 Task: Check the sale-to-list ratio of 2 acres in the last 3 years.
Action: Mouse moved to (903, 211)
Screenshot: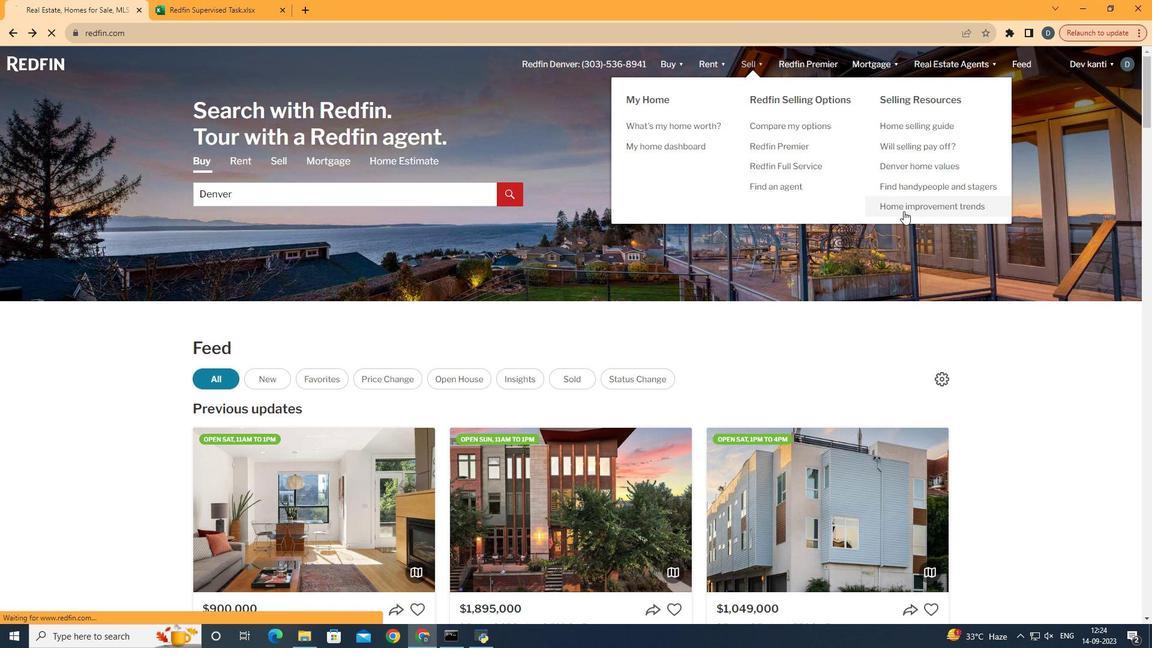 
Action: Mouse pressed left at (903, 211)
Screenshot: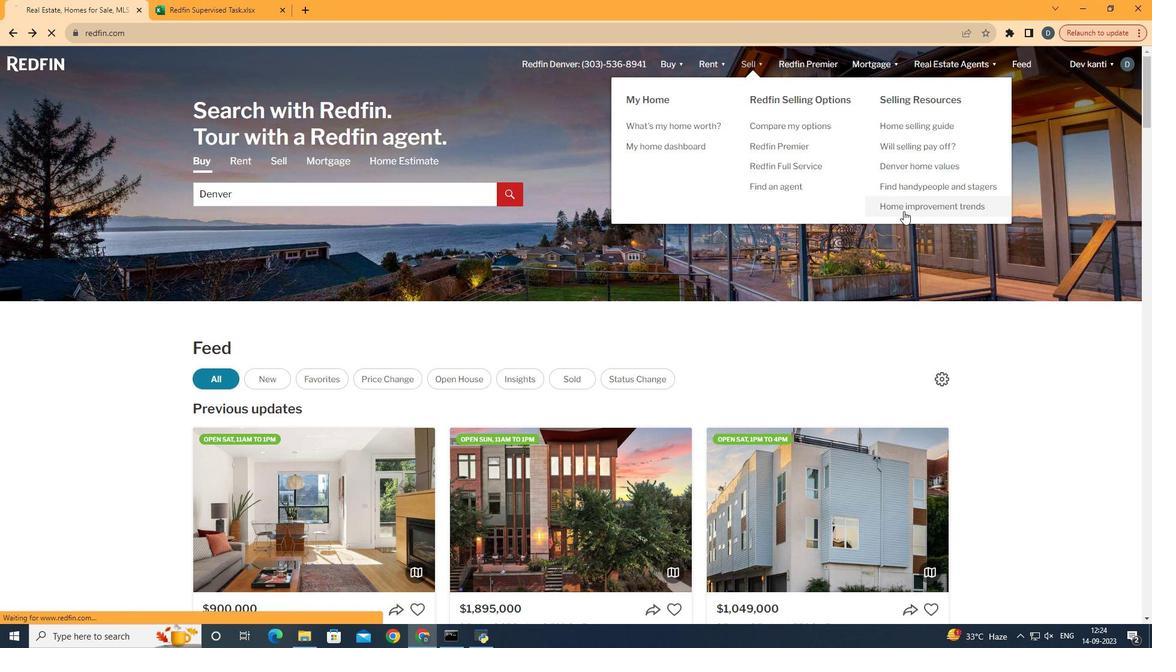 
Action: Mouse moved to (298, 226)
Screenshot: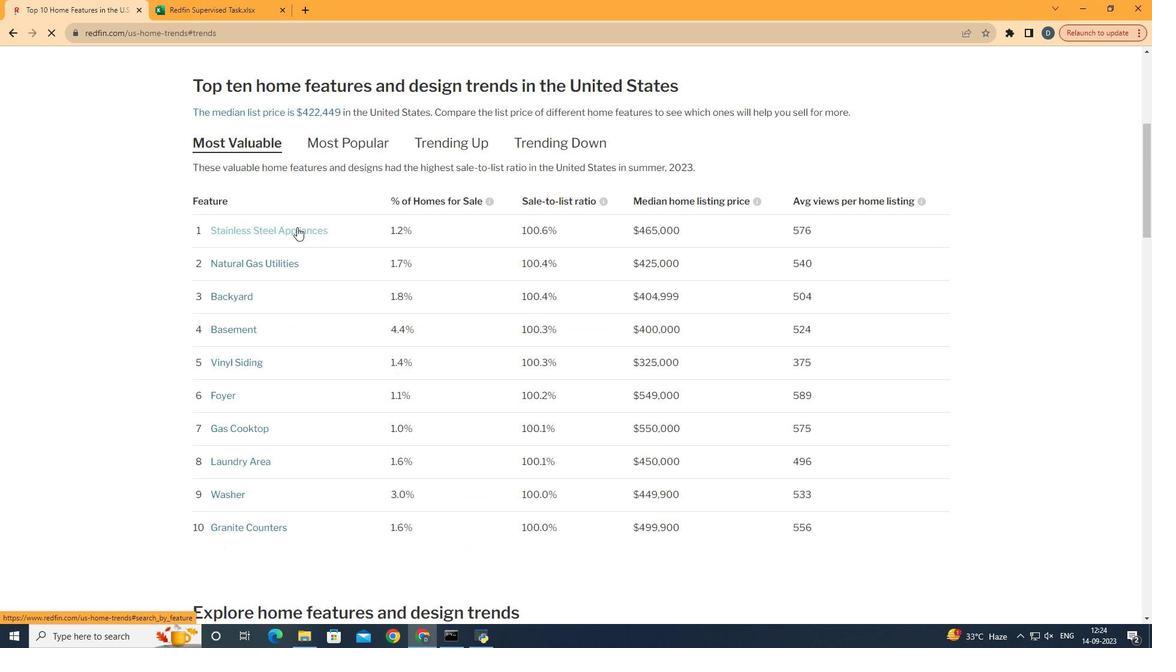 
Action: Mouse pressed left at (298, 226)
Screenshot: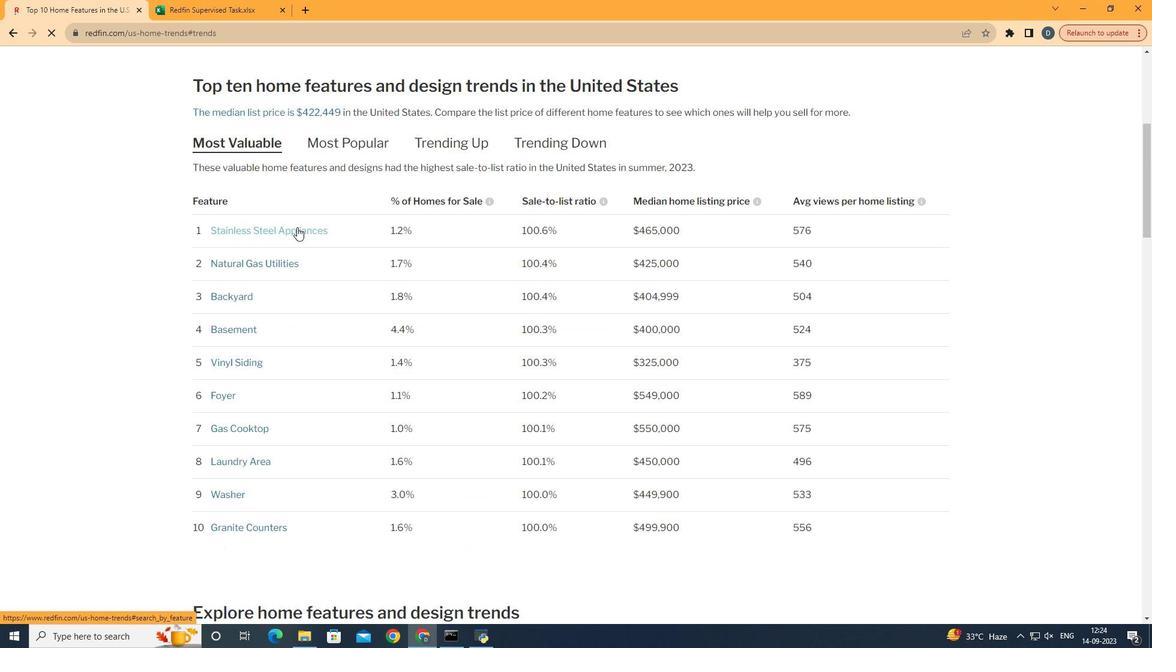 
Action: Mouse moved to (382, 318)
Screenshot: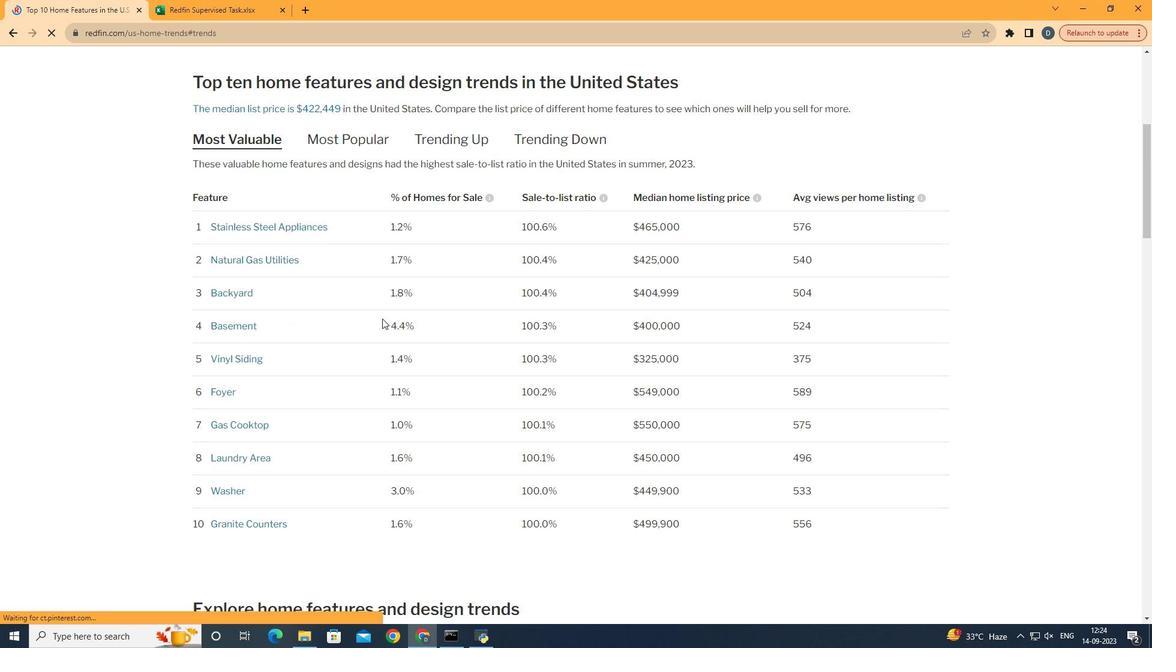 
Action: Mouse scrolled (382, 318) with delta (0, 0)
Screenshot: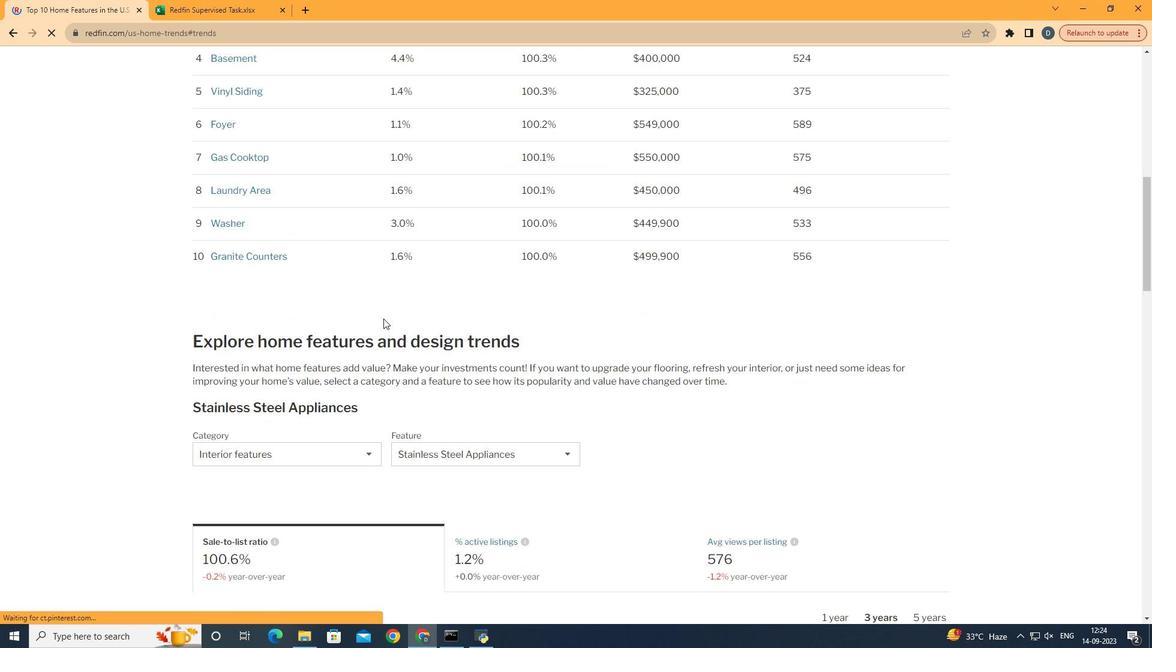 
Action: Mouse scrolled (382, 318) with delta (0, 0)
Screenshot: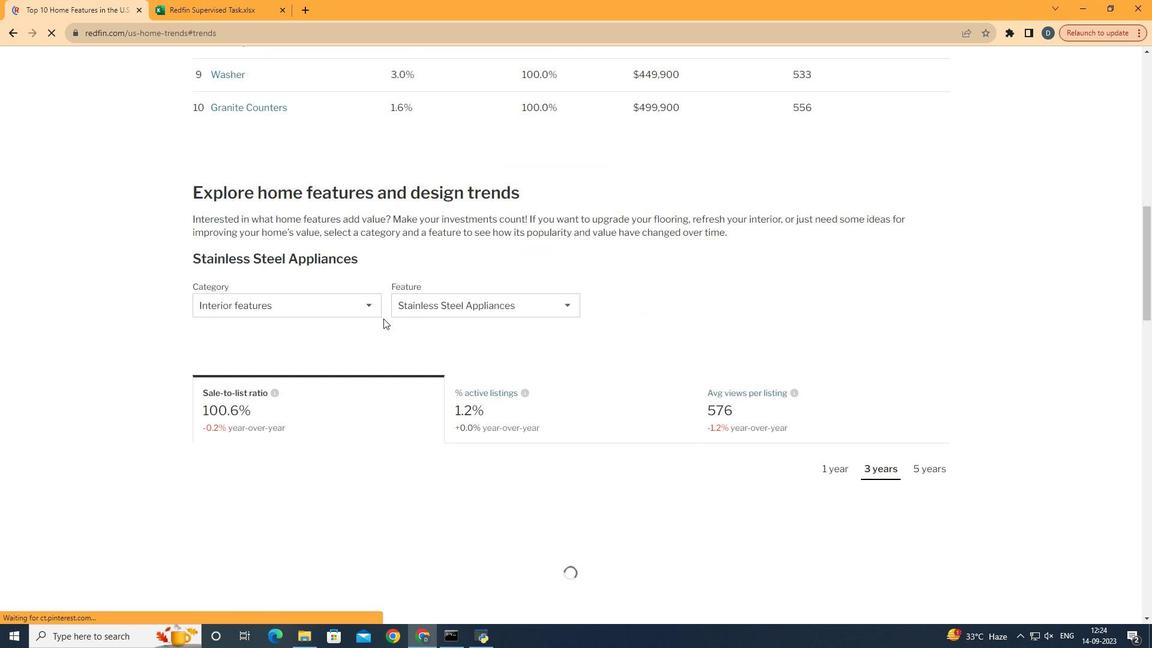 
Action: Mouse scrolled (382, 318) with delta (0, 0)
Screenshot: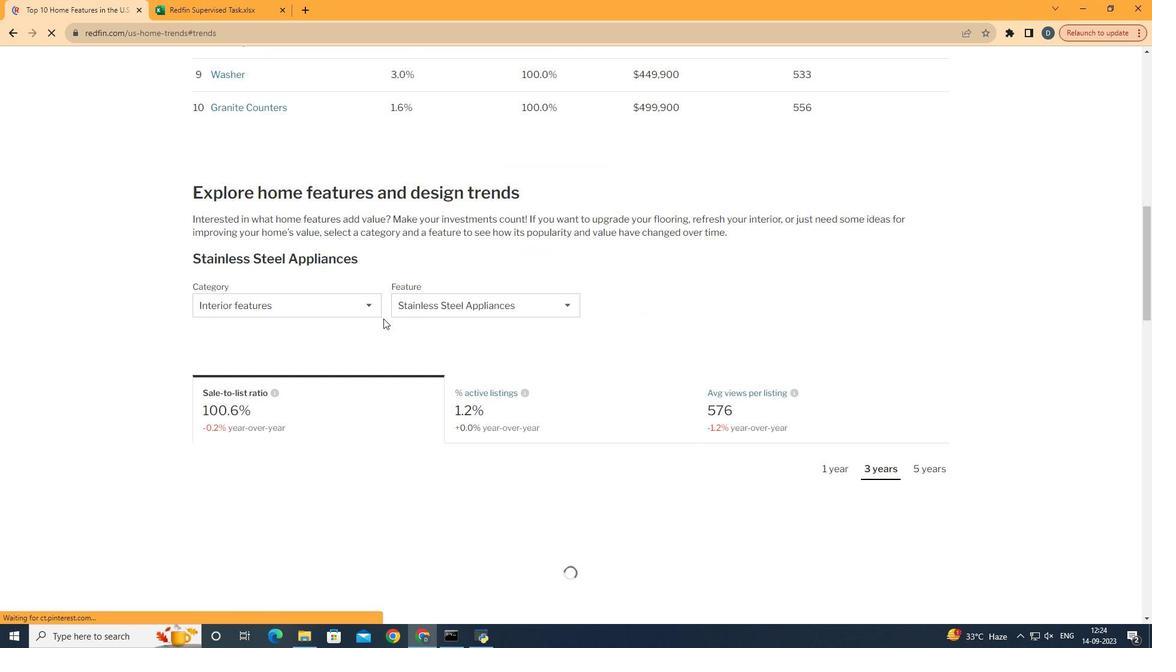 
Action: Mouse scrolled (382, 318) with delta (0, 0)
Screenshot: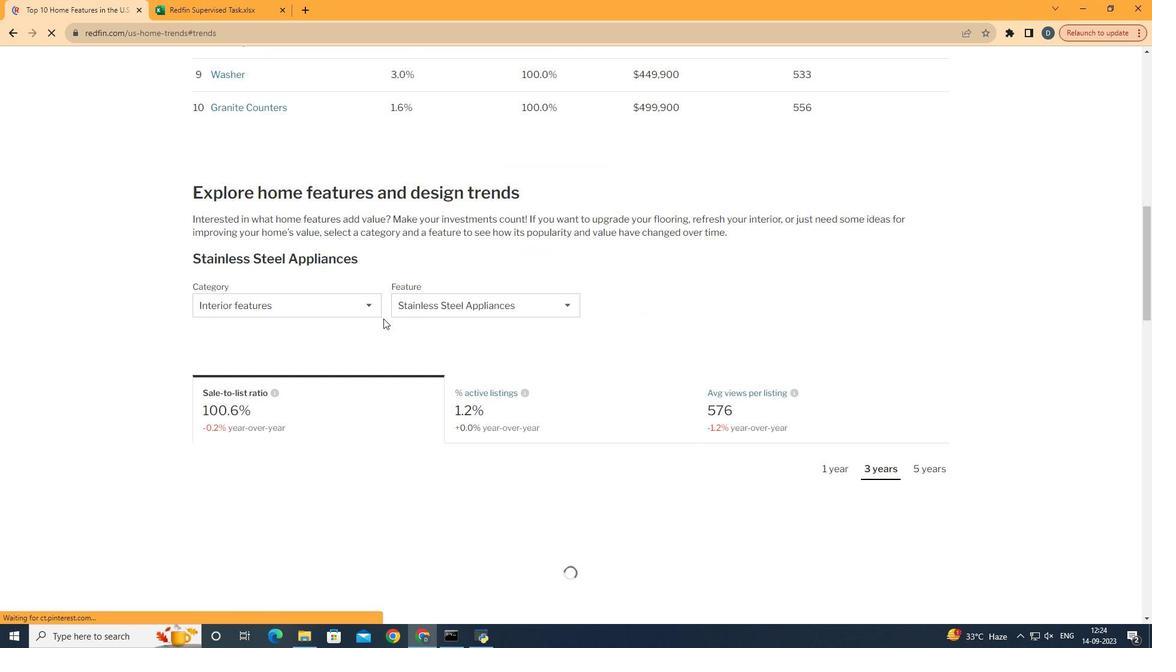 
Action: Mouse scrolled (382, 318) with delta (0, 0)
Screenshot: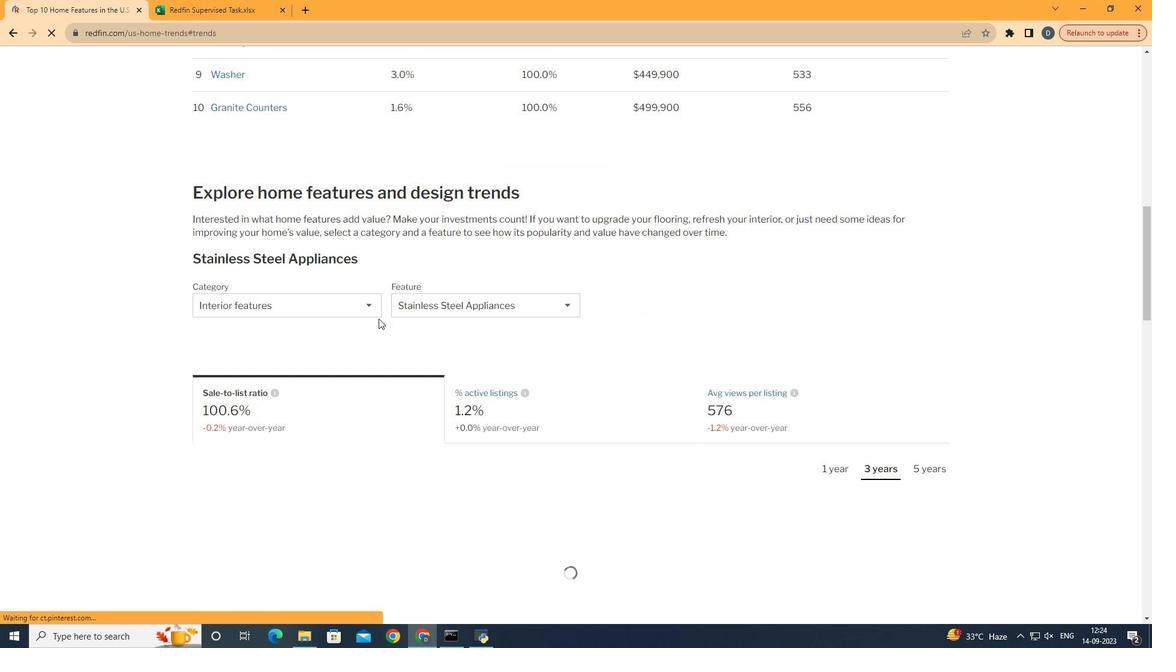 
Action: Mouse scrolled (382, 318) with delta (0, 0)
Screenshot: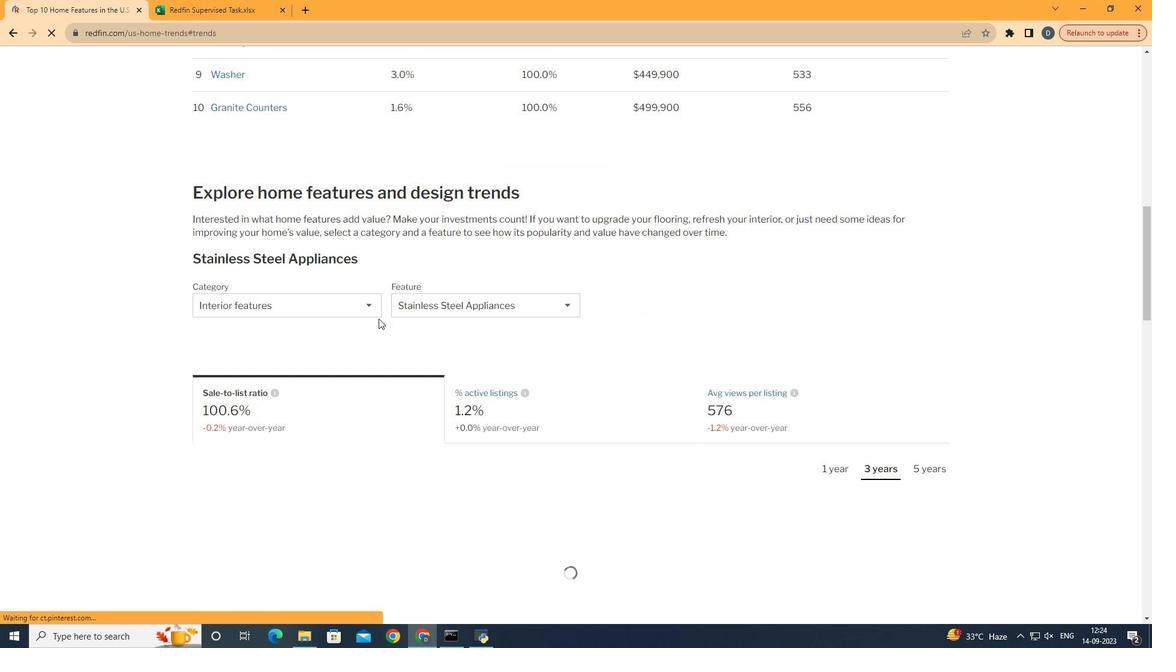 
Action: Mouse scrolled (382, 318) with delta (0, 0)
Screenshot: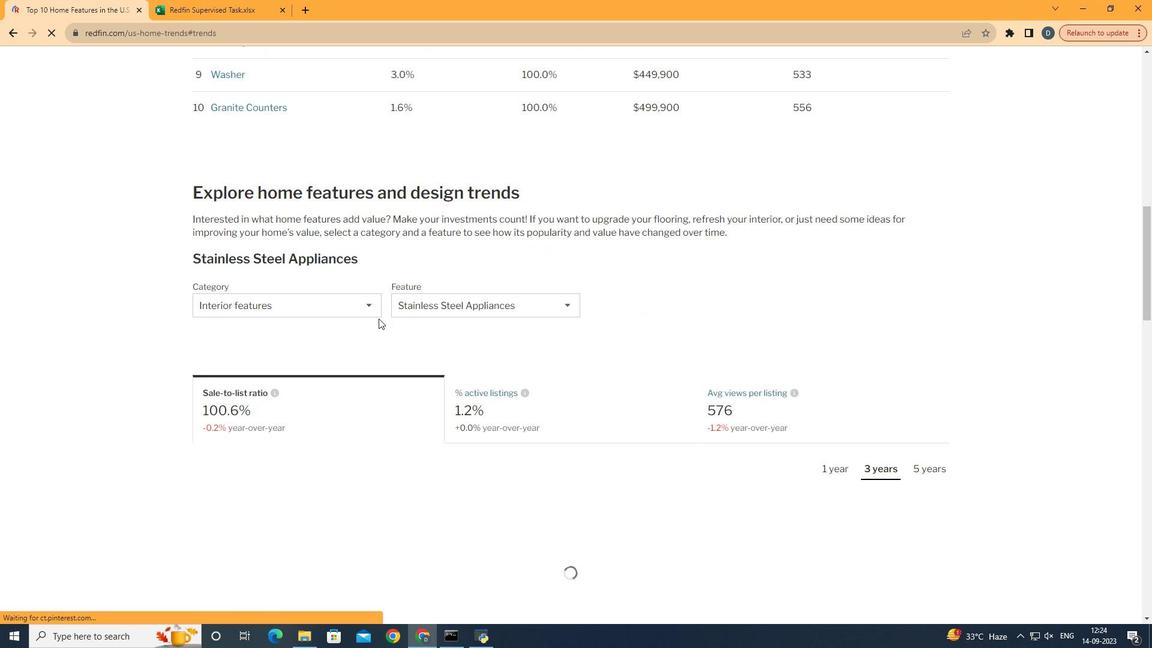 
Action: Mouse moved to (301, 312)
Screenshot: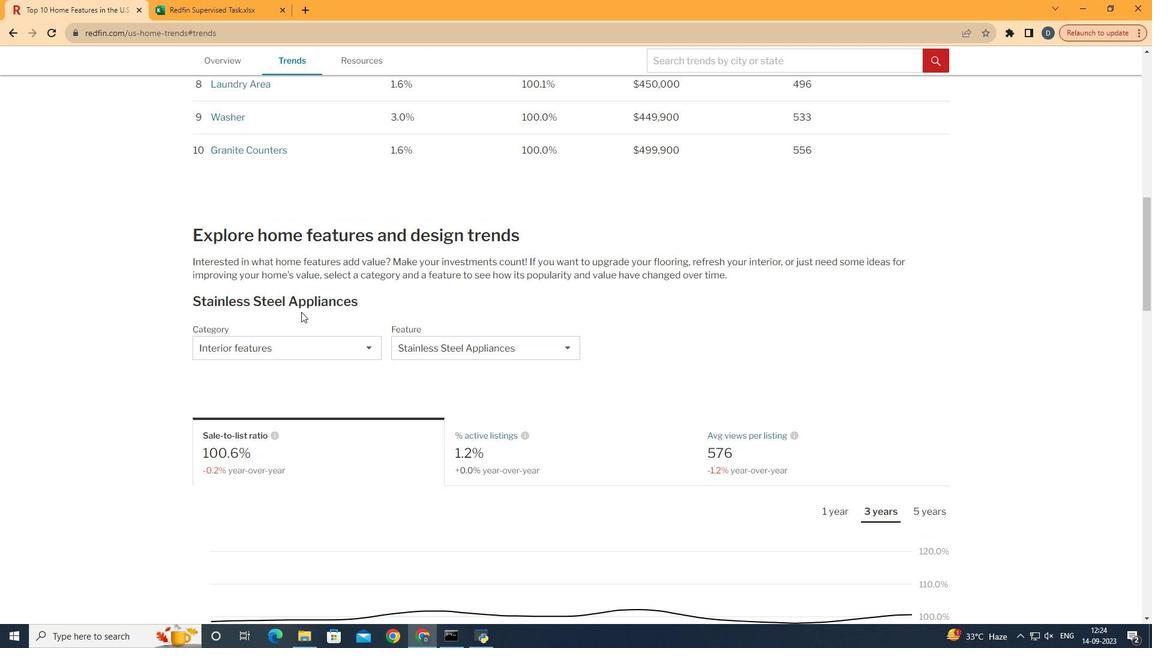 
Action: Mouse scrolled (301, 311) with delta (0, 0)
Screenshot: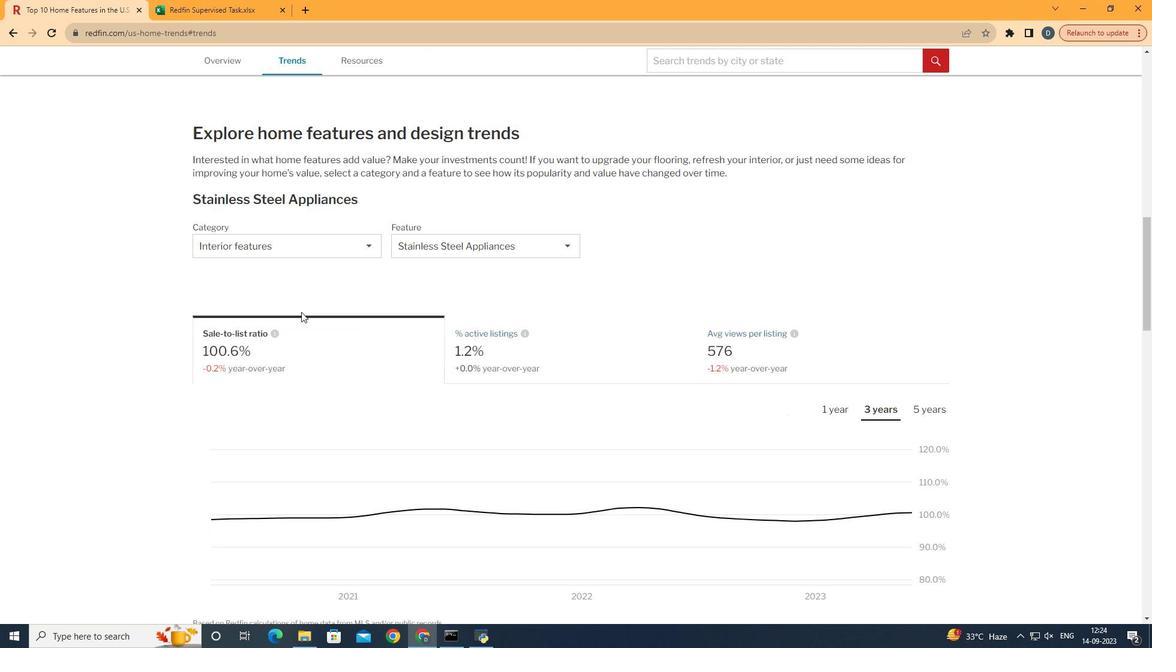 
Action: Mouse scrolled (301, 311) with delta (0, 0)
Screenshot: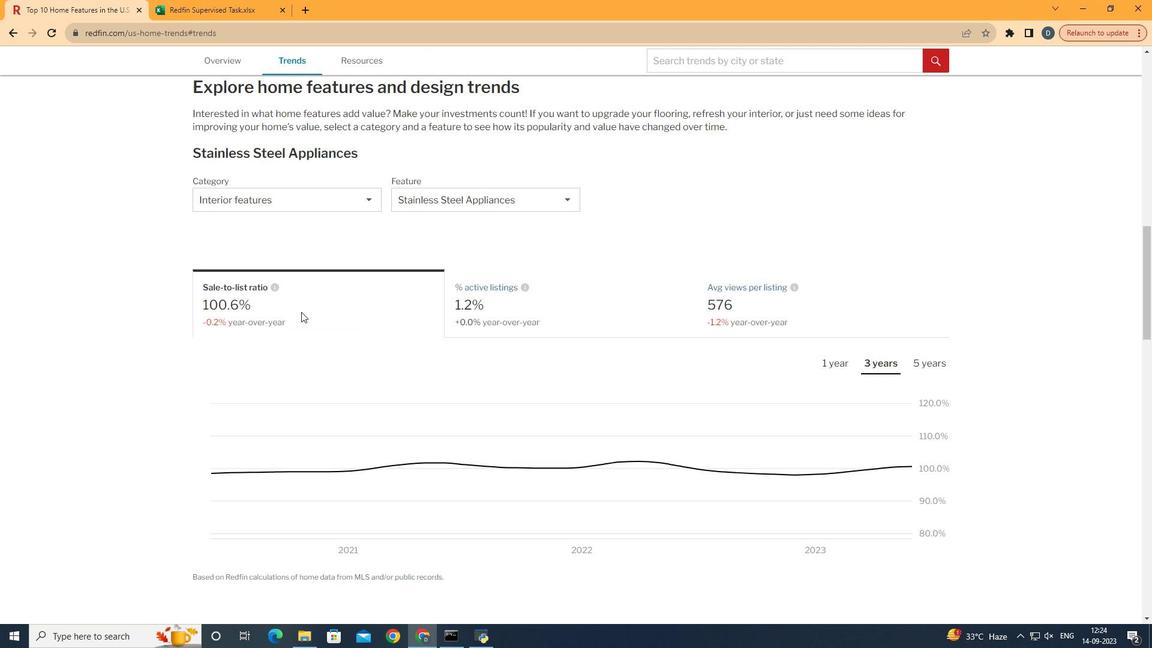 
Action: Mouse scrolled (301, 311) with delta (0, 0)
Screenshot: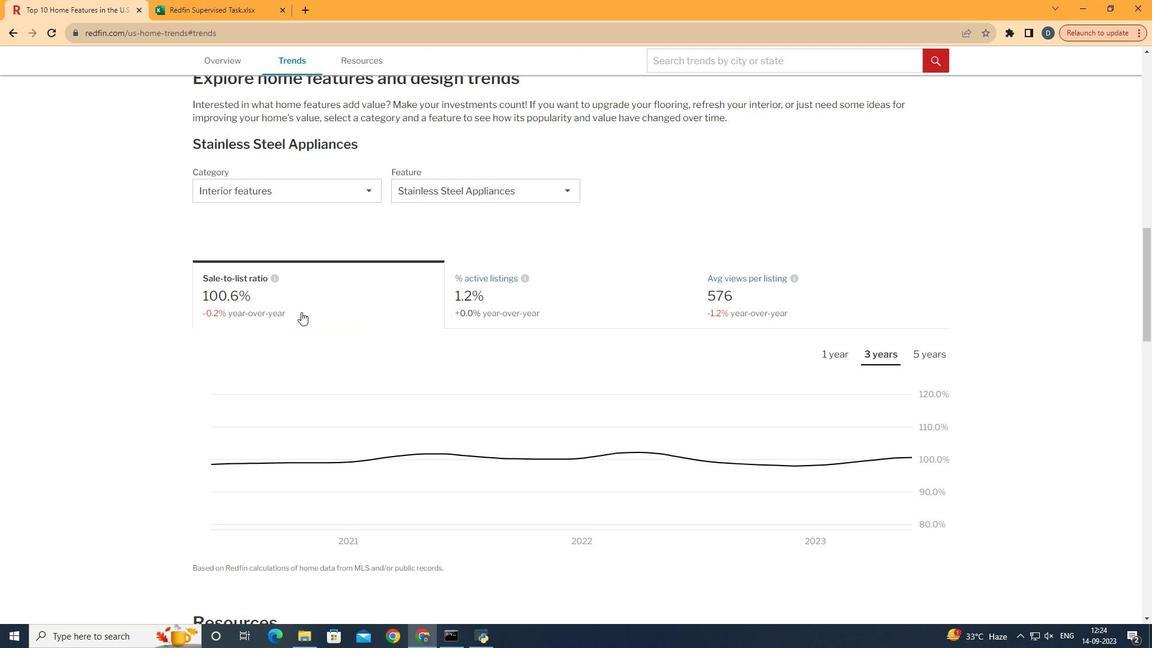 
Action: Mouse moved to (334, 184)
Screenshot: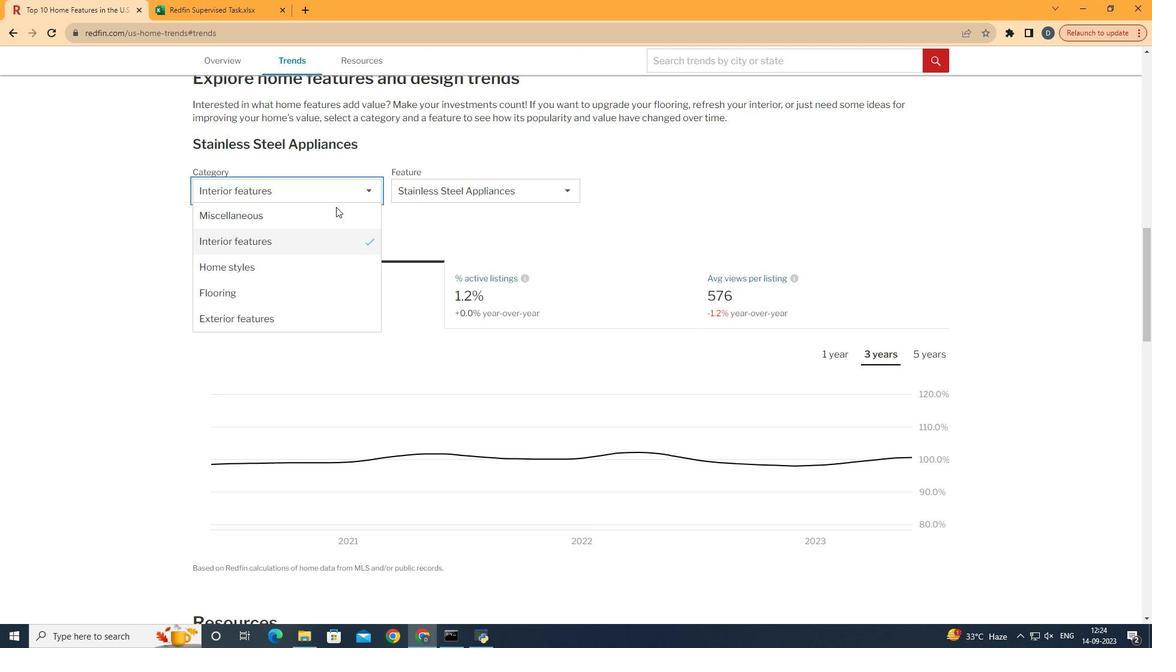 
Action: Mouse pressed left at (334, 184)
Screenshot: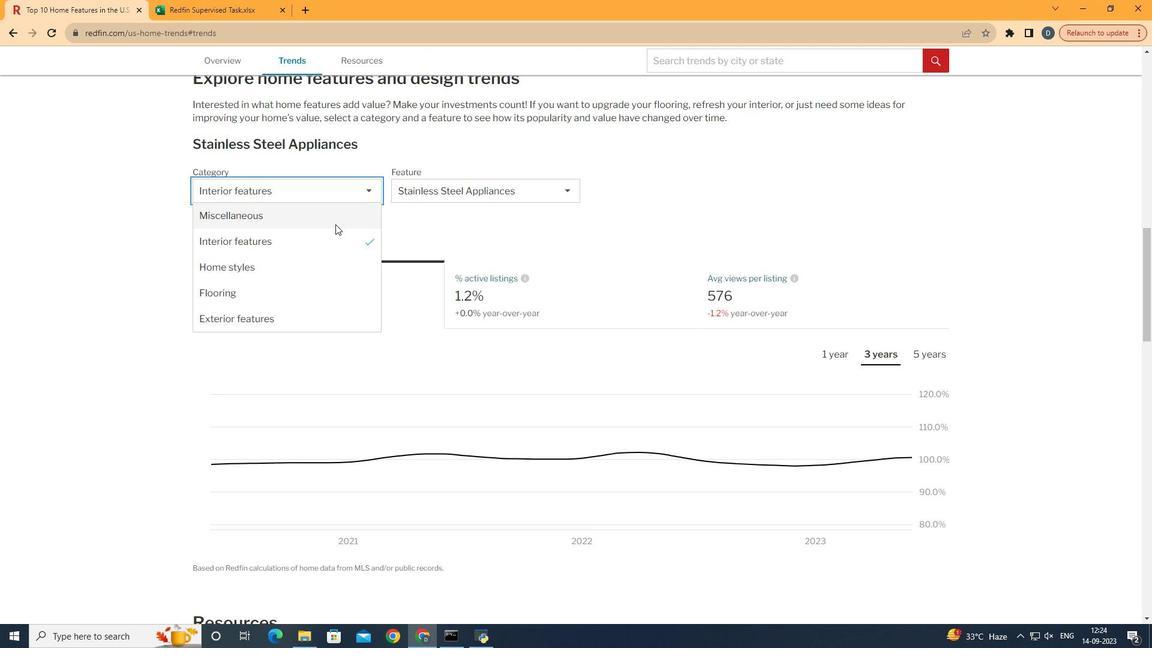 
Action: Mouse moved to (324, 308)
Screenshot: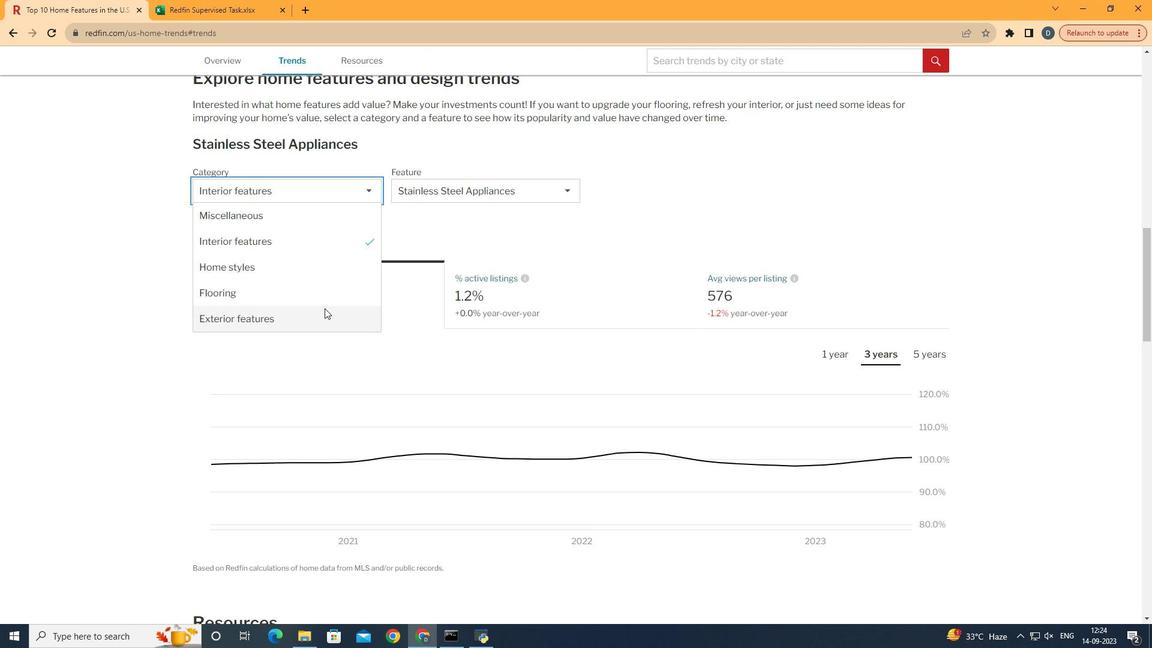 
Action: Mouse pressed left at (324, 308)
Screenshot: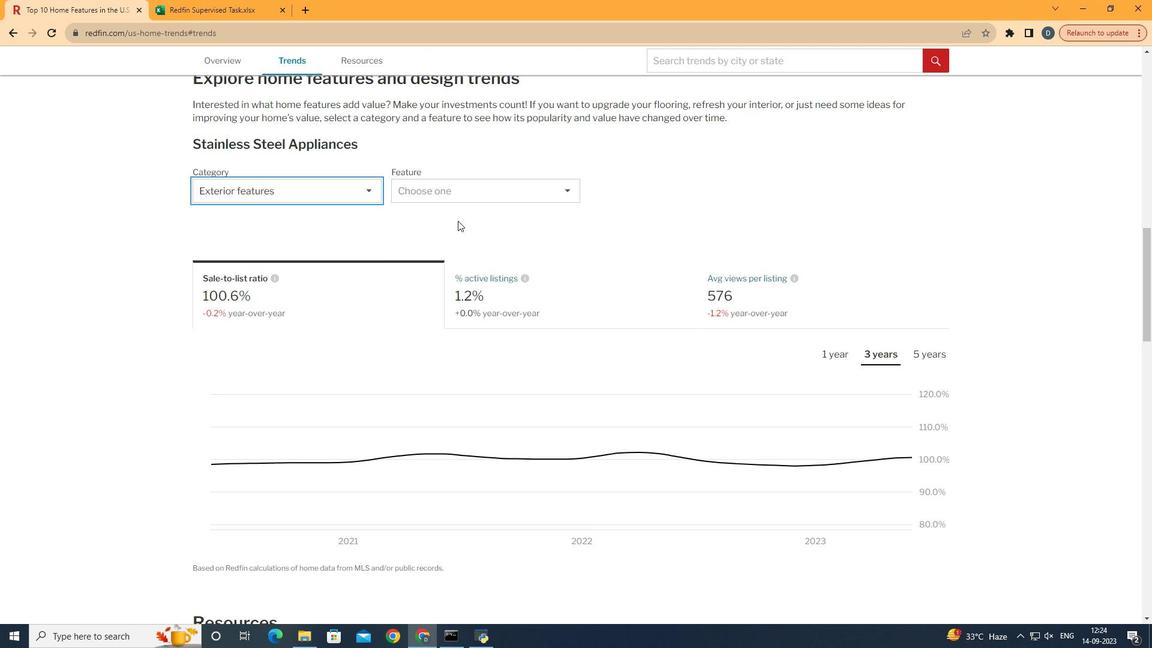 
Action: Mouse moved to (504, 186)
Screenshot: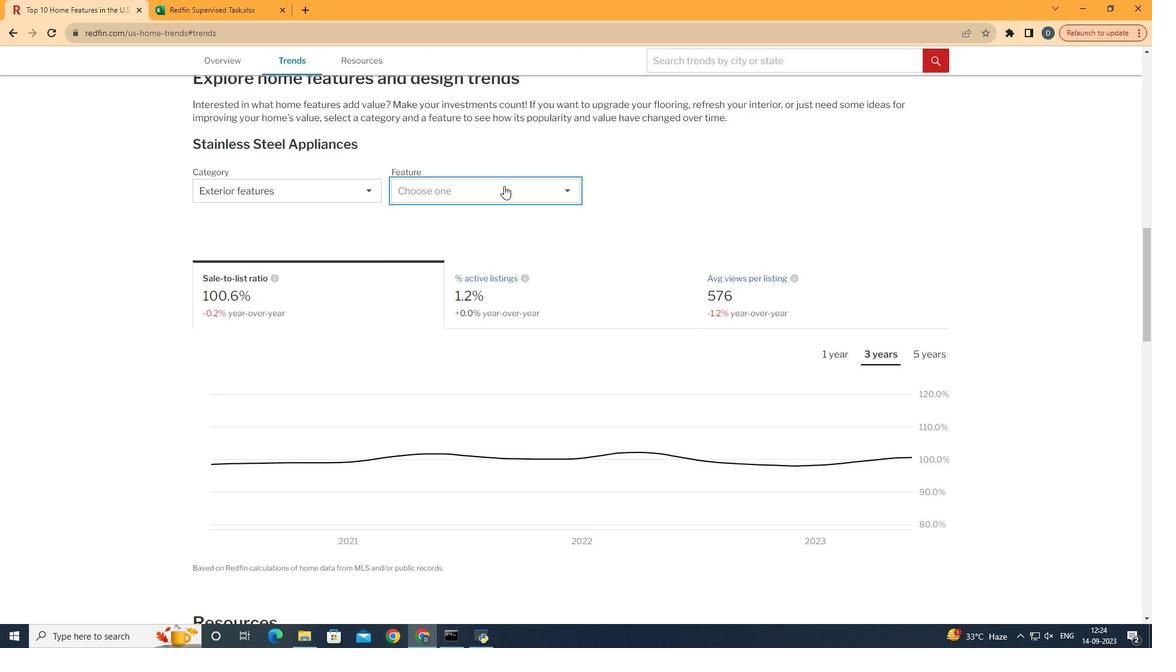 
Action: Mouse pressed left at (504, 186)
Screenshot: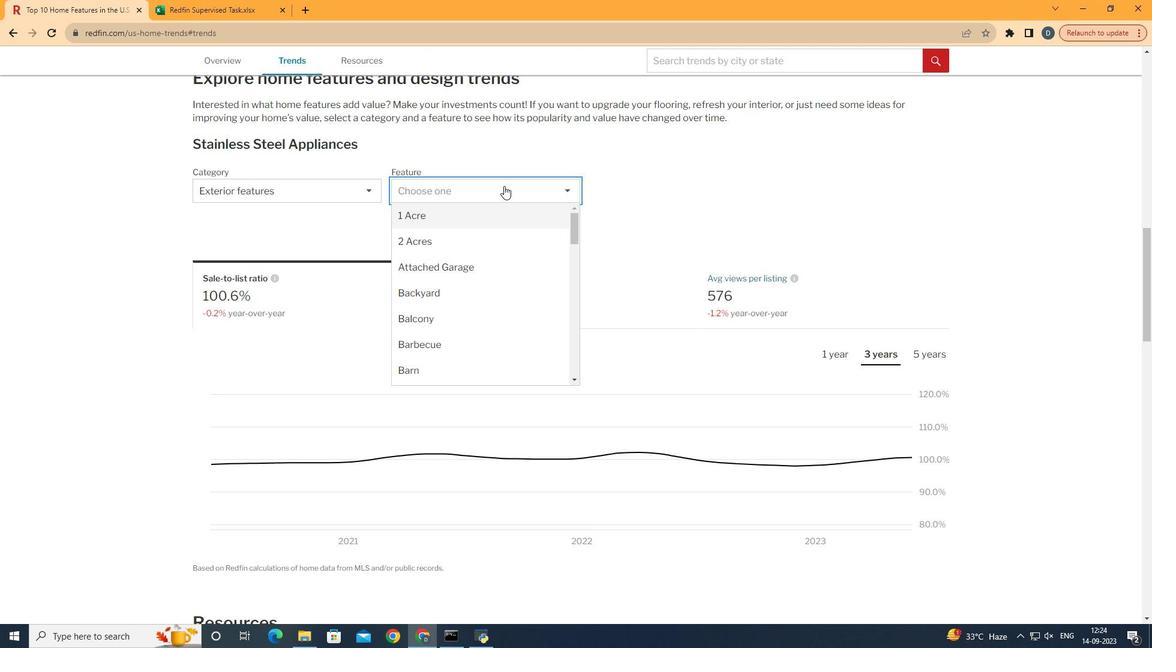 
Action: Mouse moved to (513, 235)
Screenshot: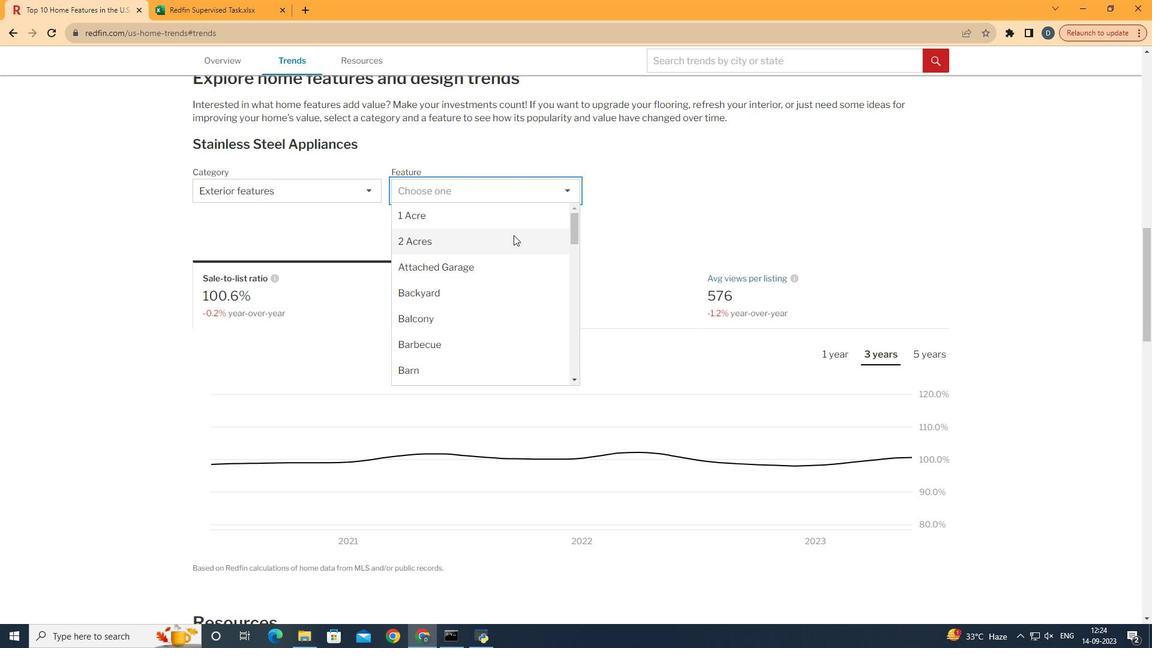 
Action: Mouse pressed left at (513, 235)
Screenshot: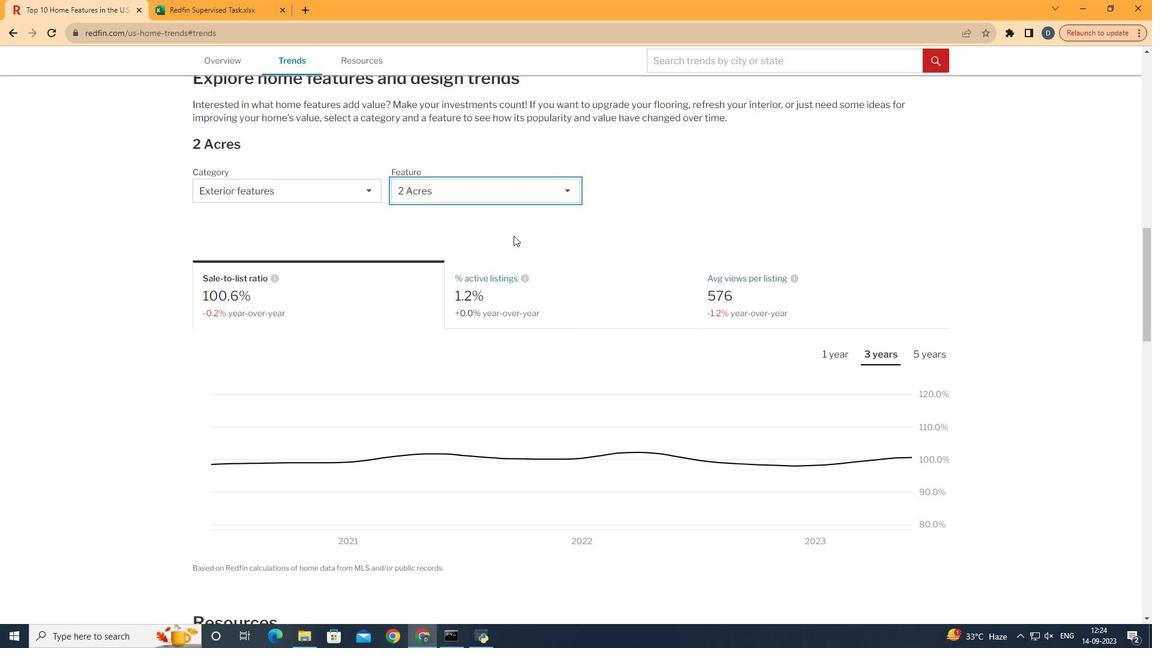 
Action: Mouse moved to (514, 235)
Screenshot: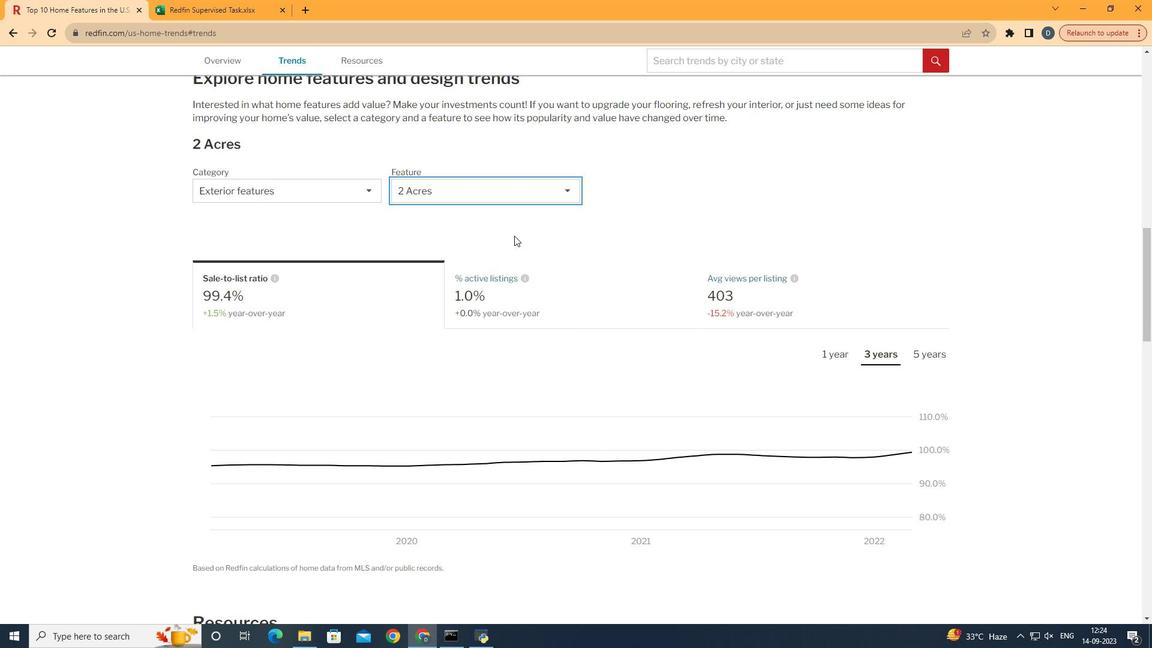 
Action: Mouse scrolled (514, 235) with delta (0, 0)
Screenshot: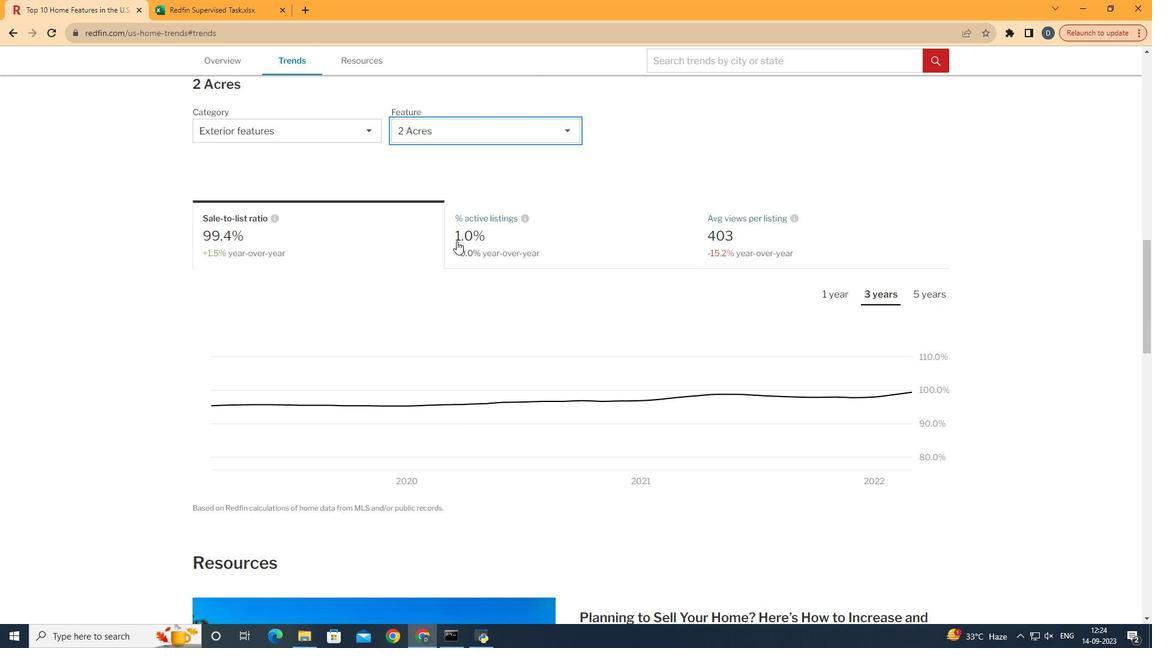
Action: Mouse moved to (876, 292)
Screenshot: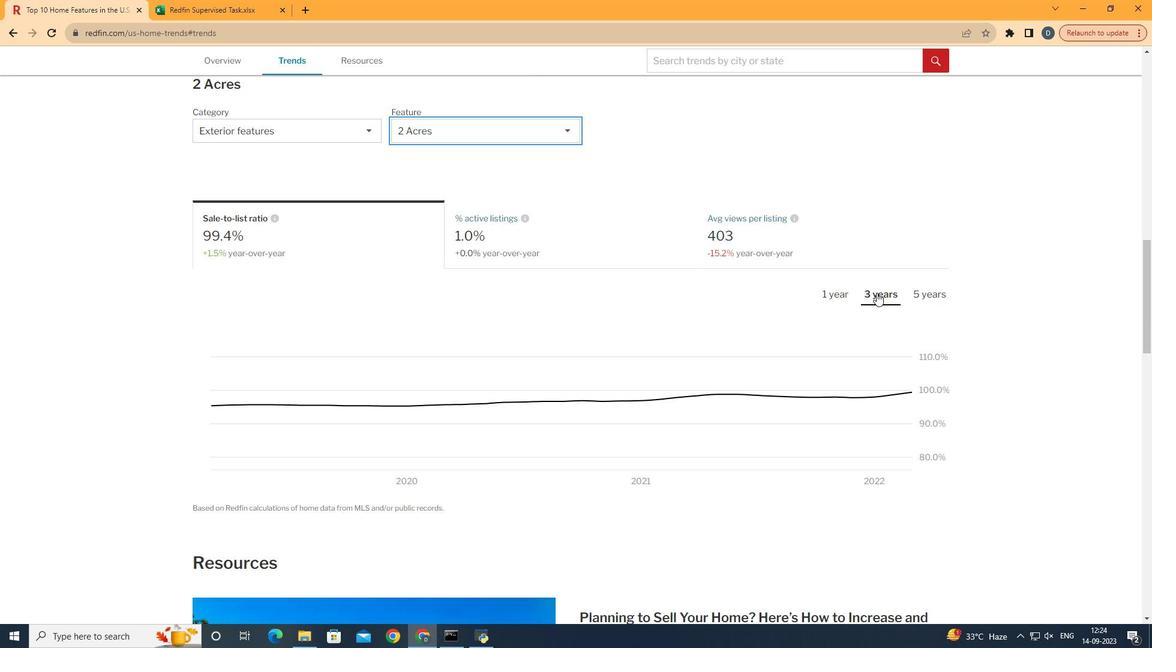 
Action: Mouse pressed left at (876, 292)
Screenshot: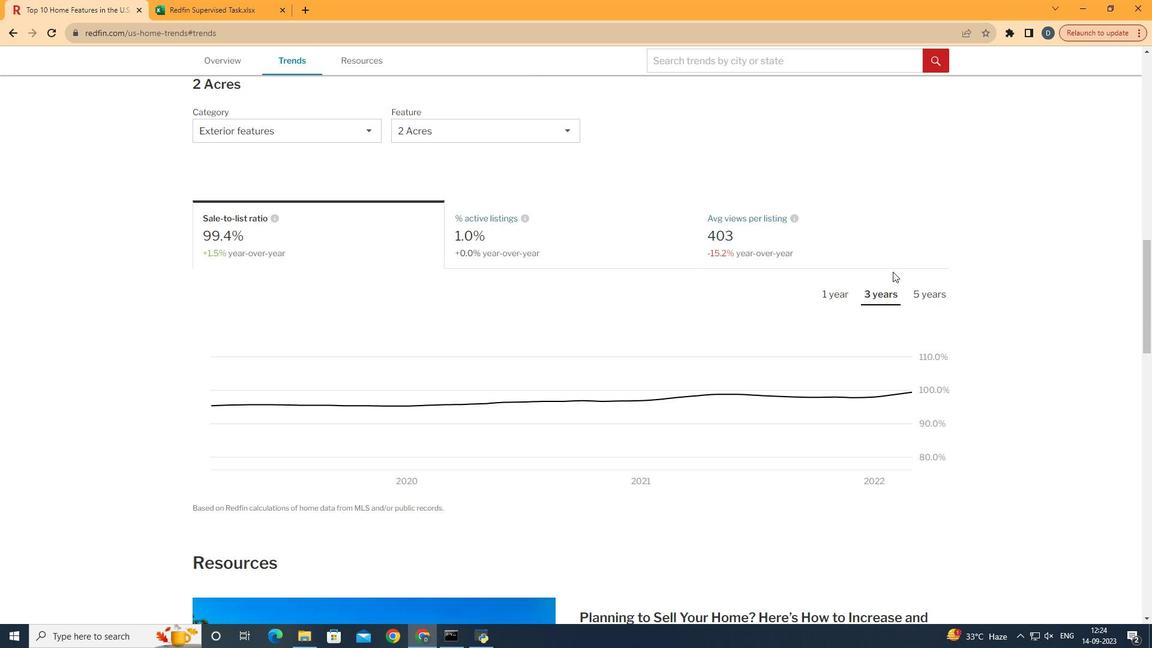 
Action: Mouse moved to (924, 213)
Screenshot: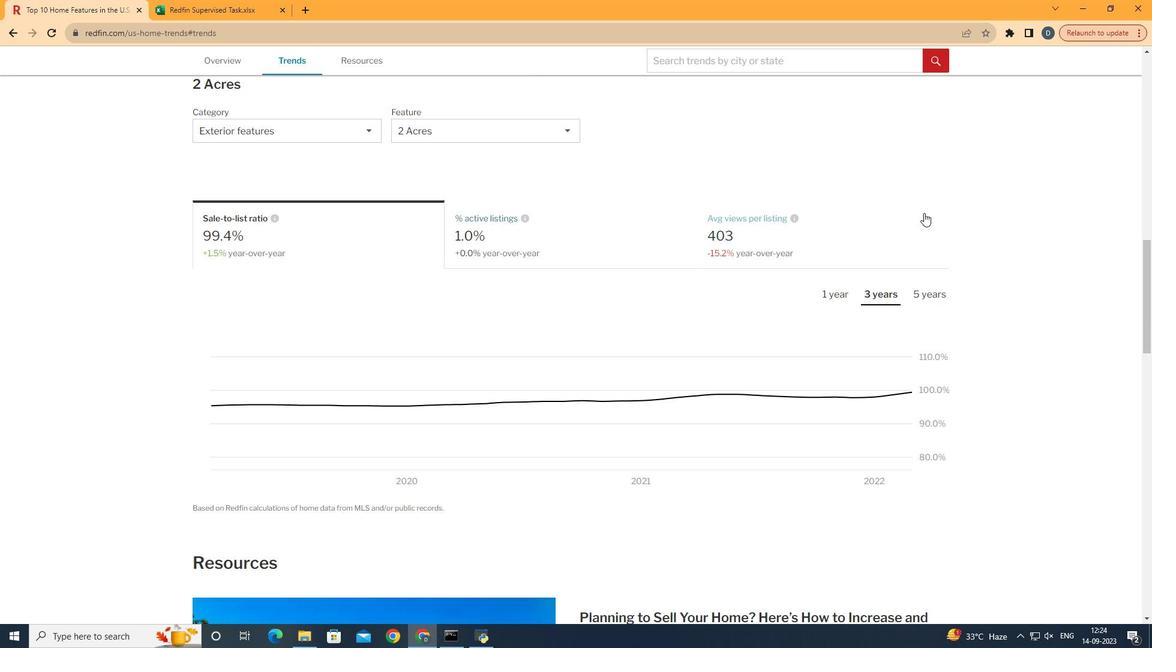 
